 Task: Implement a JavaScript function to calculate the sum of even numbers in an array.
Action: Mouse moved to (12, 46)
Screenshot: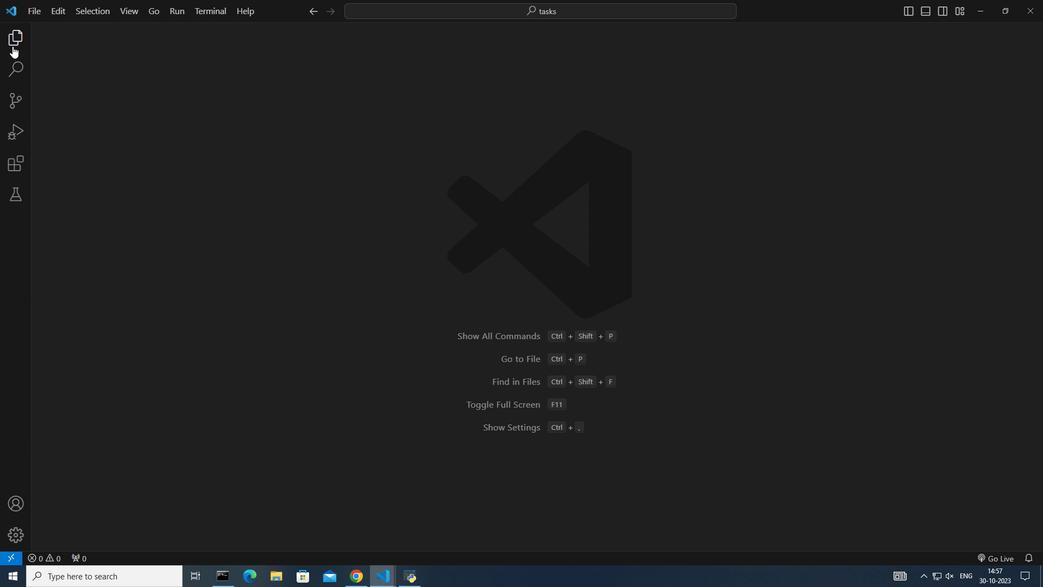 
Action: Mouse pressed left at (12, 46)
Screenshot: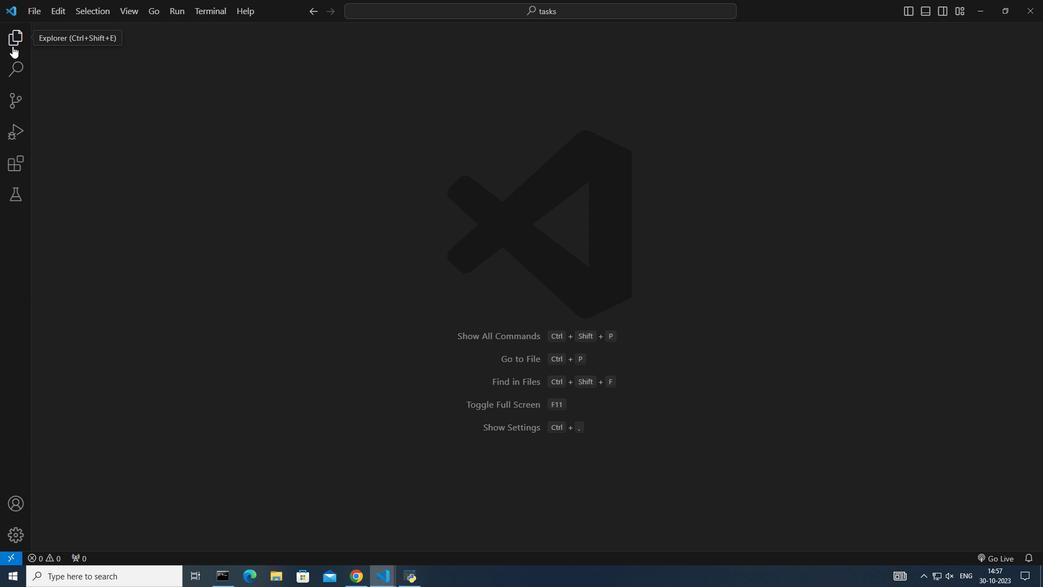 
Action: Mouse moved to (140, 54)
Screenshot: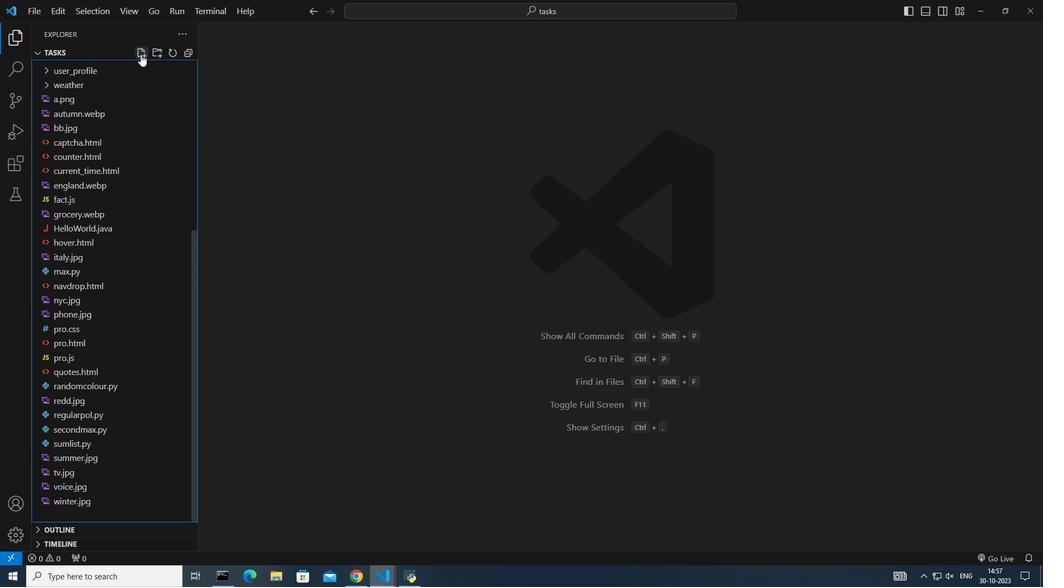
Action: Mouse pressed left at (140, 54)
Screenshot: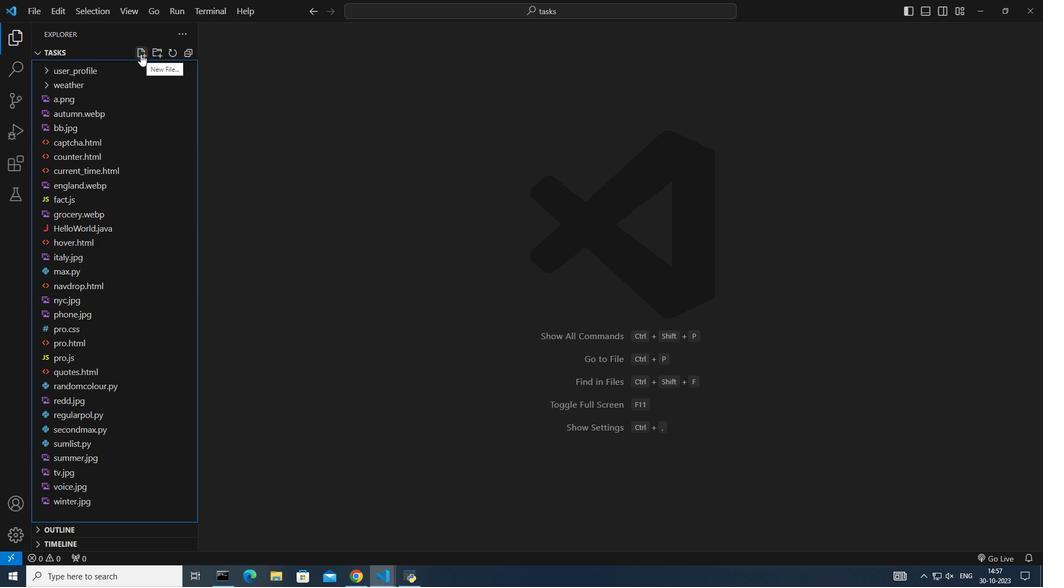
Action: Mouse moved to (131, 46)
Screenshot: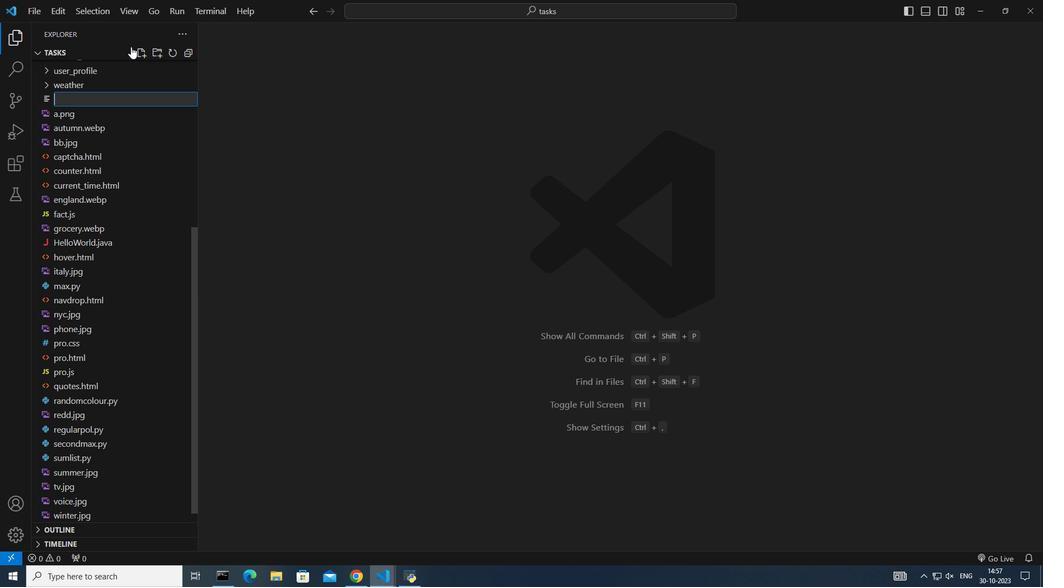 
Action: Key pressed sumeven.js<Key.enter>
Screenshot: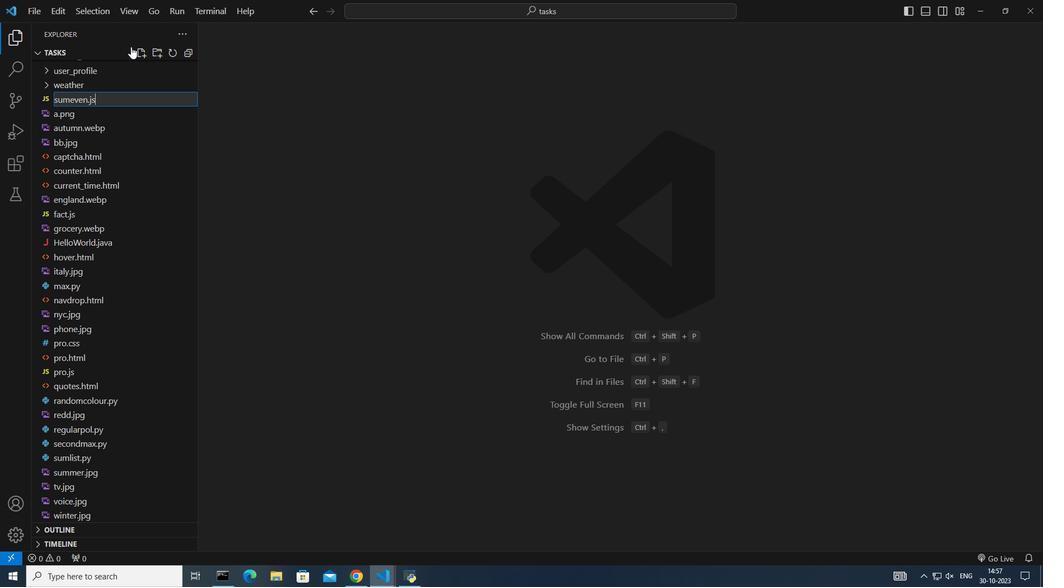 
Action: Mouse moved to (16, 33)
Screenshot: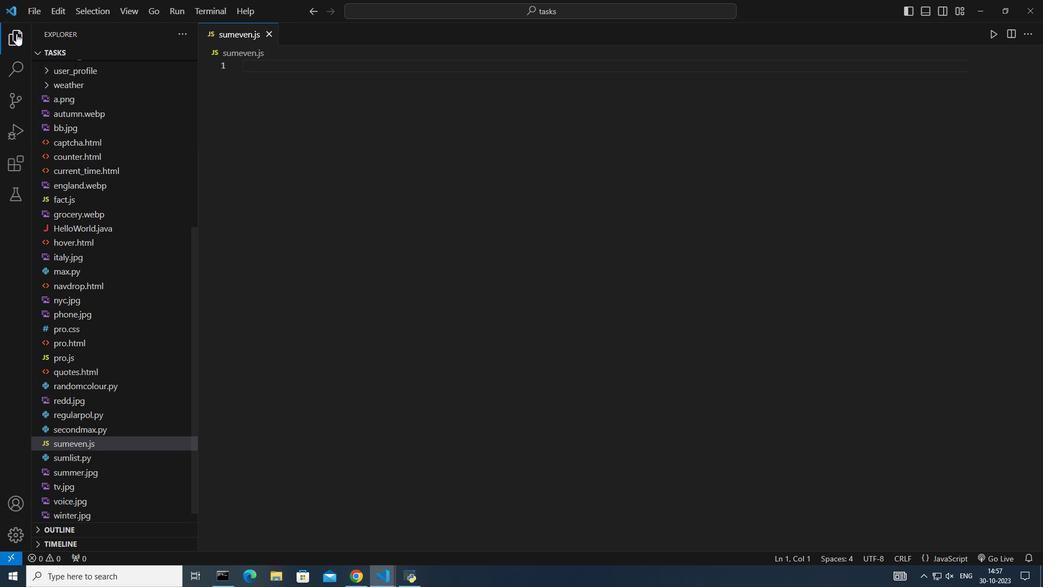 
Action: Mouse pressed left at (16, 33)
Screenshot: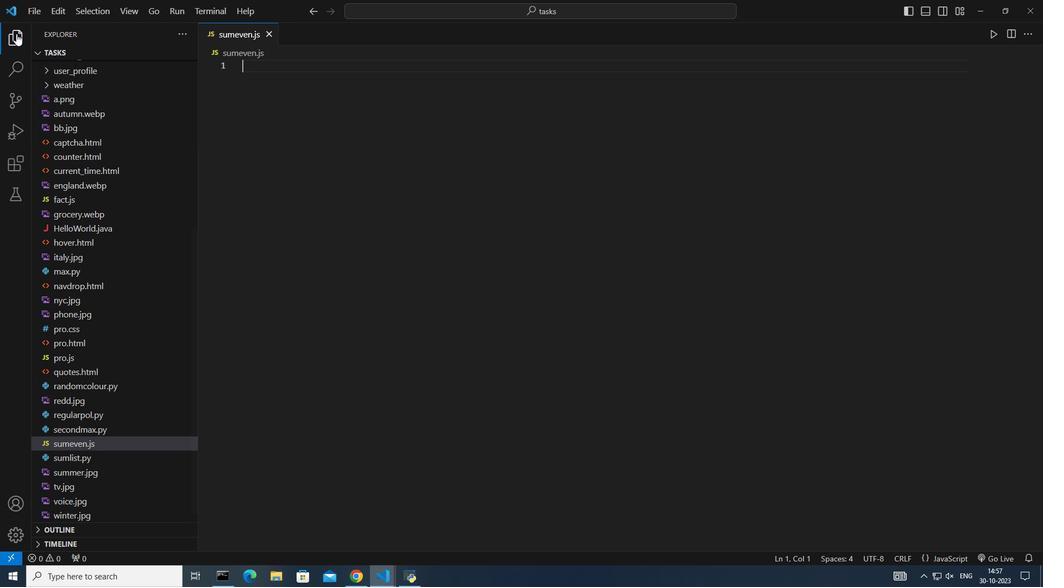 
Action: Mouse moved to (158, 111)
Screenshot: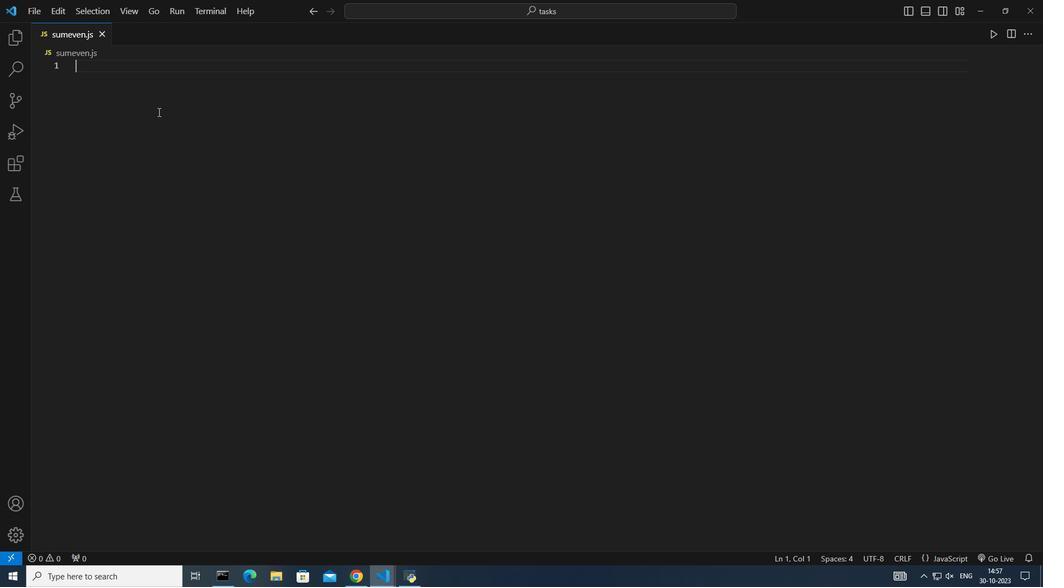
Action: Mouse pressed left at (158, 111)
Screenshot: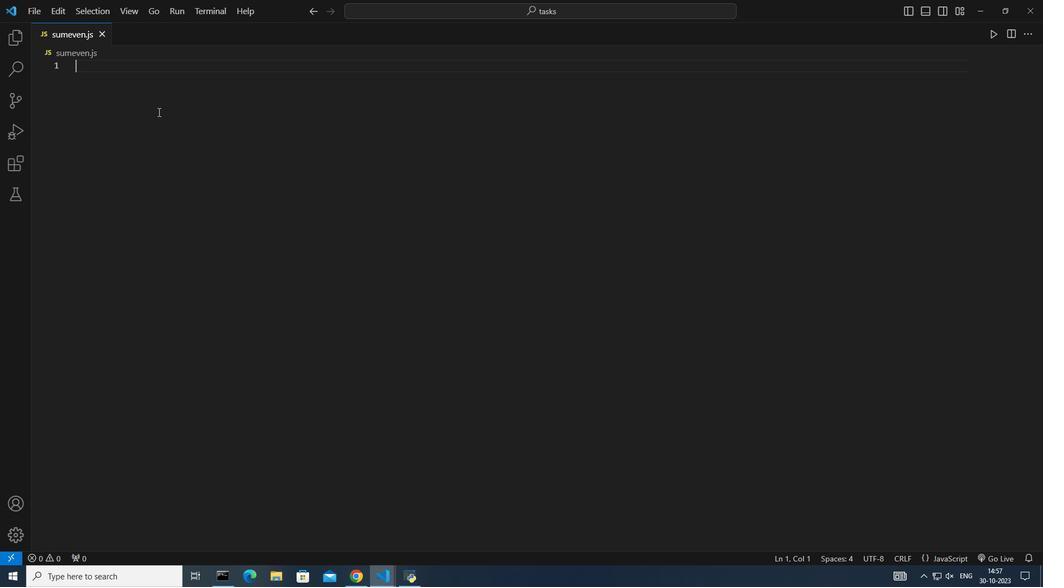 
Action: Mouse moved to (156, 108)
Screenshot: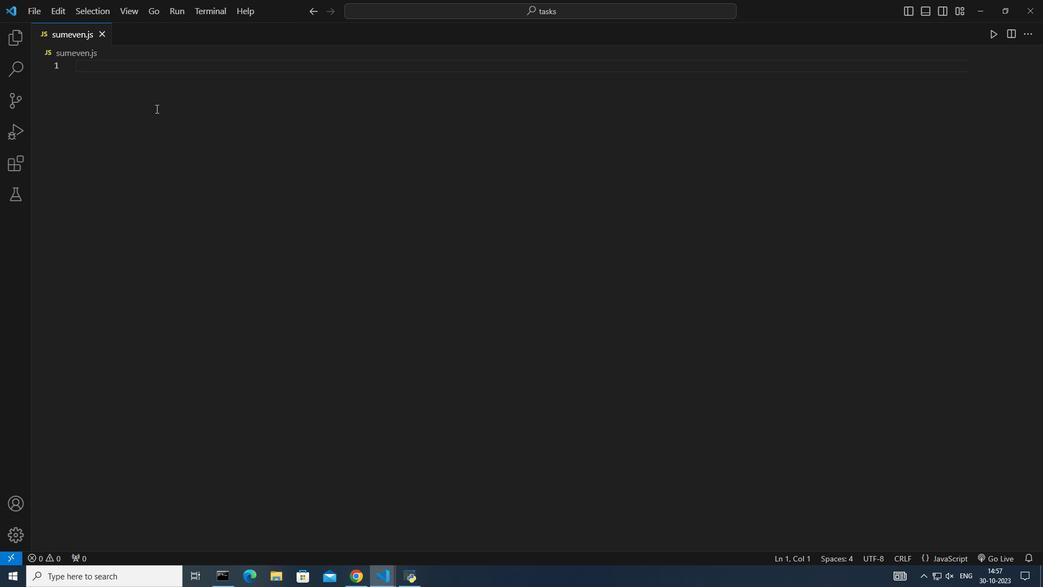 
Action: Key pressed func<Key.enter><Key.space>sum<Key.shift>Of<Key.shift>Even<Key.shift>numb<Key.backspace><Key.backspace><Key.backspace><Key.backspace><Key.shift>Numbers<Key.shift_r>(arr<Key.right><Key.space><Key.shift_r>{<Key.enter>let<Key.space>sum<Key.space>=<Key.space>0;<Key.enter>for<Key.space><Key.shift_r>(let<Key.space>i<Key.space>=<Key.space>0;<Key.space>i<Key.shift_r><Key.space><Key.shift_r><<Key.space>arr.length;<Key.space>i<Key.shift_r>++<Key.right><Key.space><Key.shift_r>{<Key.enter>if<Key.space><Key.shift_r>(arr[i<Key.right><Key.space><Key.shift>%<Key.space>2<Key.space>===<Key.space>0<Key.right><Key.space><Key.shift_r>{<Key.enter>sum<Key.shift_r>+=<Key.backspace><Key.backspace><Key.space><Key.shift_r>+=<Key.space>arr[i<Key.right>;<Key.down><Key.down><Key.enter>return<Key.space>sum;
Screenshot: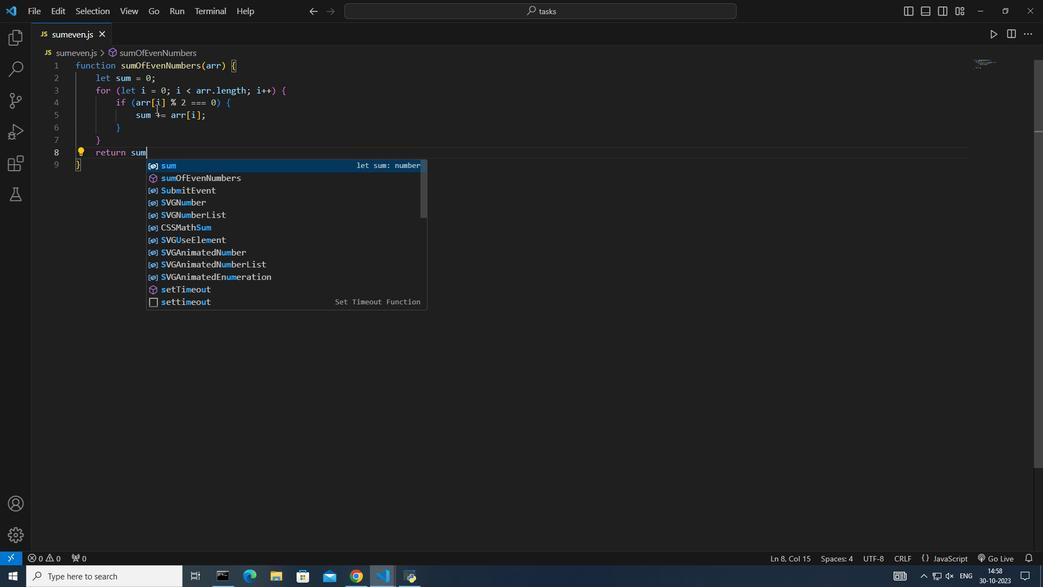 
Action: Mouse moved to (315, 233)
Screenshot: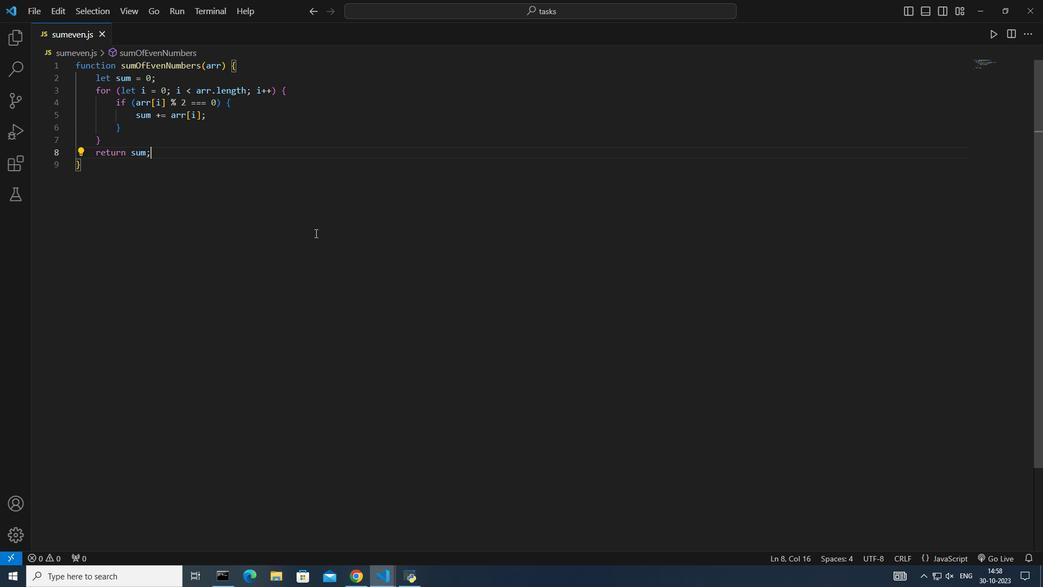 
Action: Key pressed <Key.down><Key.enter><Key.enter>const<Key.space>numbers<Key.shift>A<Key.enter><Key.backspace>rray<Key.space>=<Key.space>[1,2,3,4,5,6,7,8,9,10<Key.shift><Key.alt_l>F<Key.right>;<Key.enter>const<Key.space>result<Key.space>=<Key.space>sum<Key.shift>Of<Key.shift>Even<Key.shift>Numbers<Key.shift_r>(numbers<Key.shift>Array<Key.enter><Key.right>;<Key.enter>console.log<Key.shift_r>("<Key.shift>The<Key.space>sum<Key.space>of<Key.space>even<Key.space>numbers<Key.space>in<Key.space>the<Key.space>array<Key.space>is<Key.shift_r>:<Key.space><Key.right>,<Key.space>result<Key.esc><Key.right>;
Screenshot: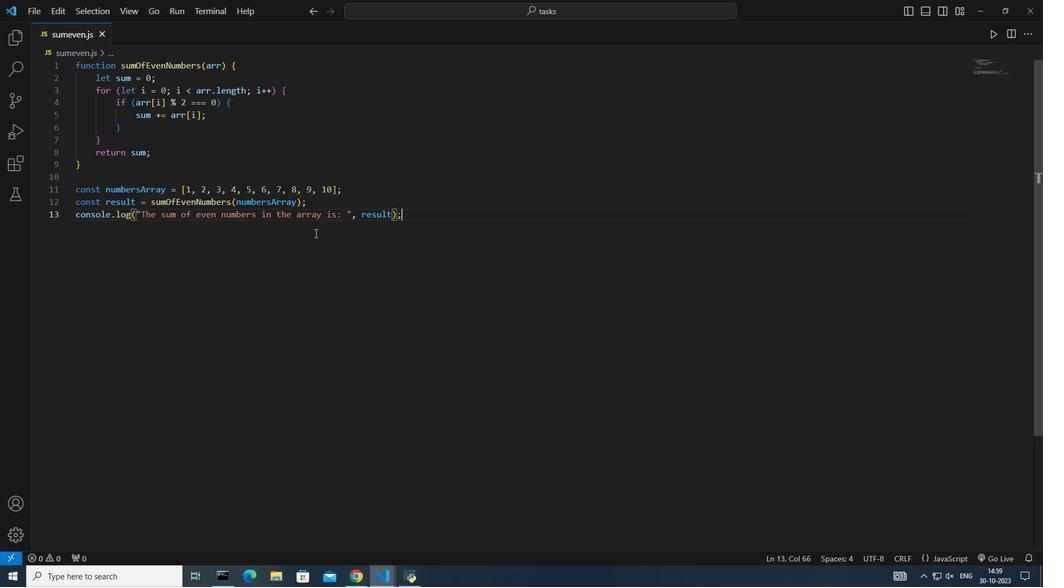 
Action: Mouse moved to (471, 147)
Screenshot: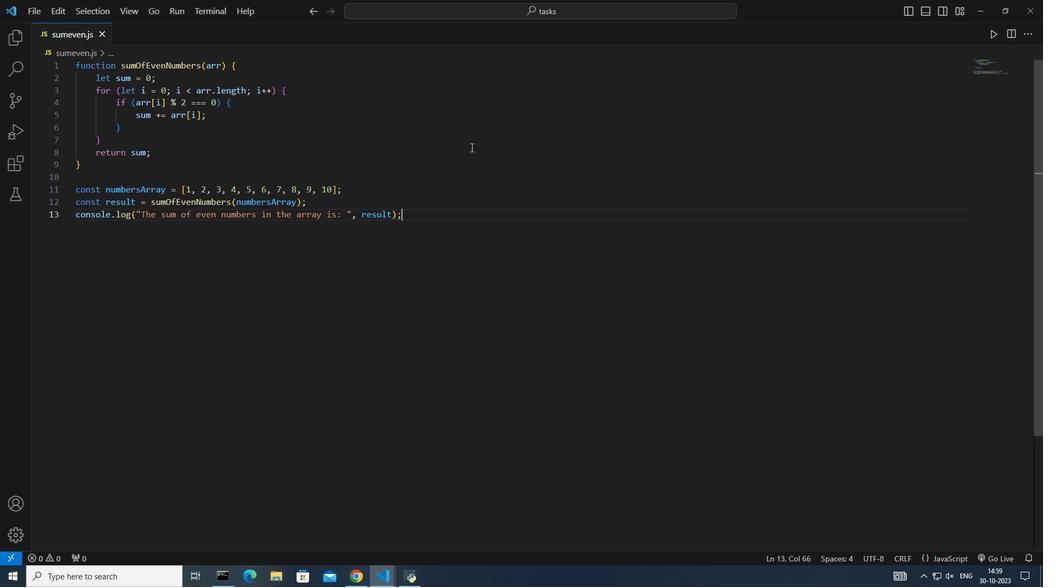 
Action: Mouse pressed right at (471, 147)
Screenshot: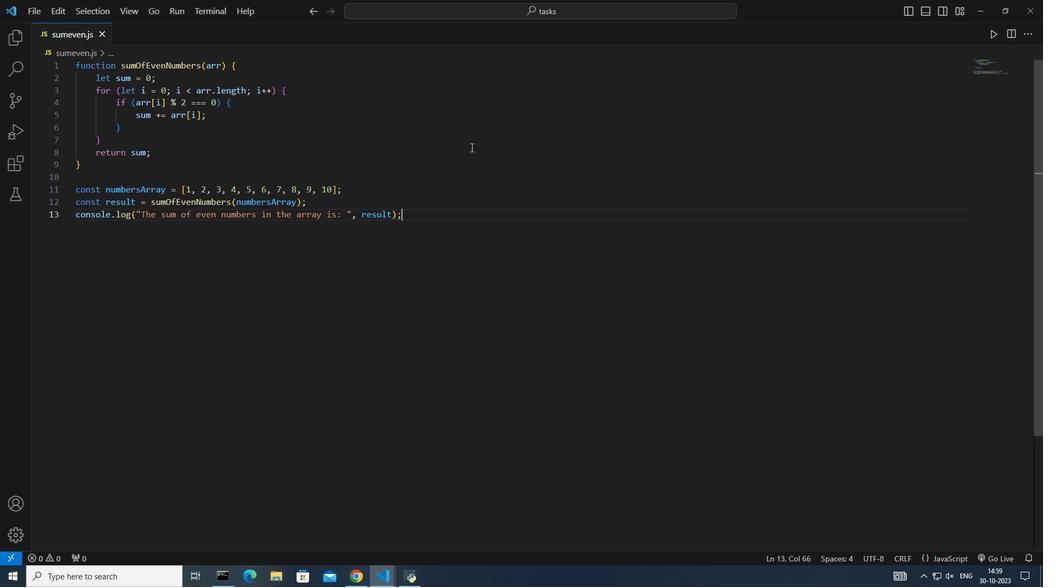 
Action: Mouse moved to (484, 158)
Screenshot: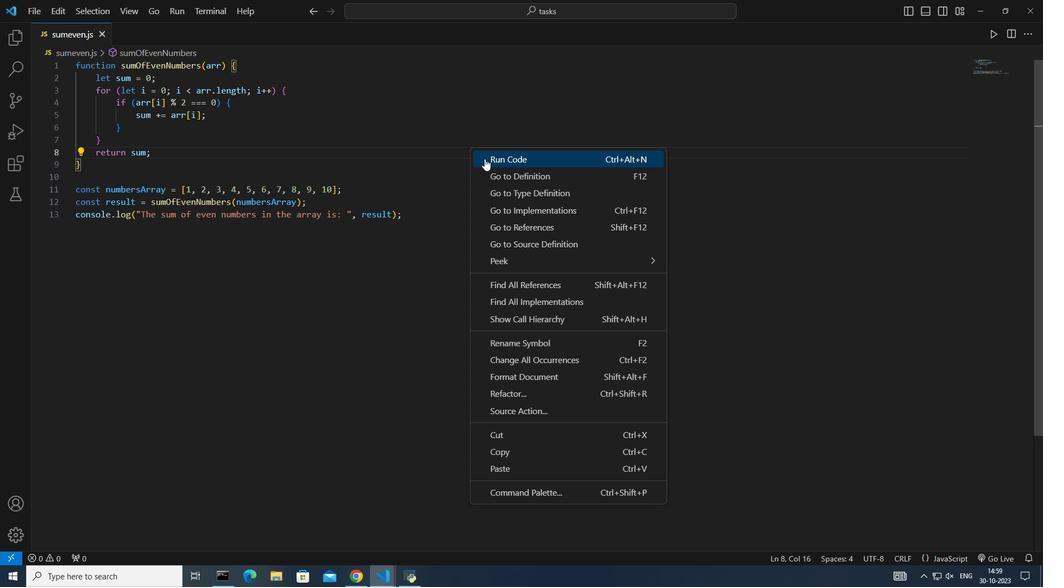 
Action: Mouse pressed left at (484, 158)
Screenshot: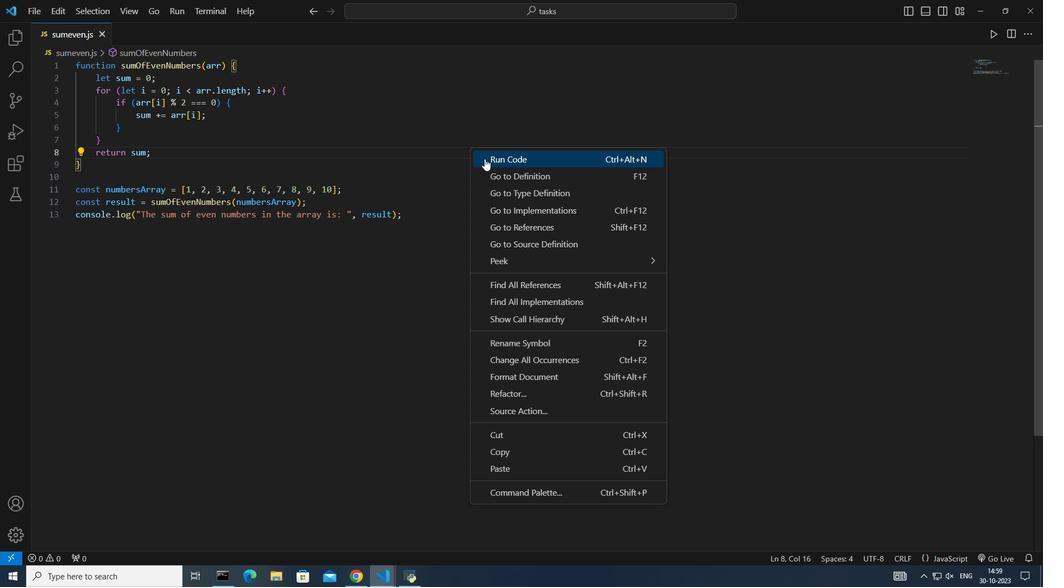 
Action: Mouse moved to (268, 305)
Screenshot: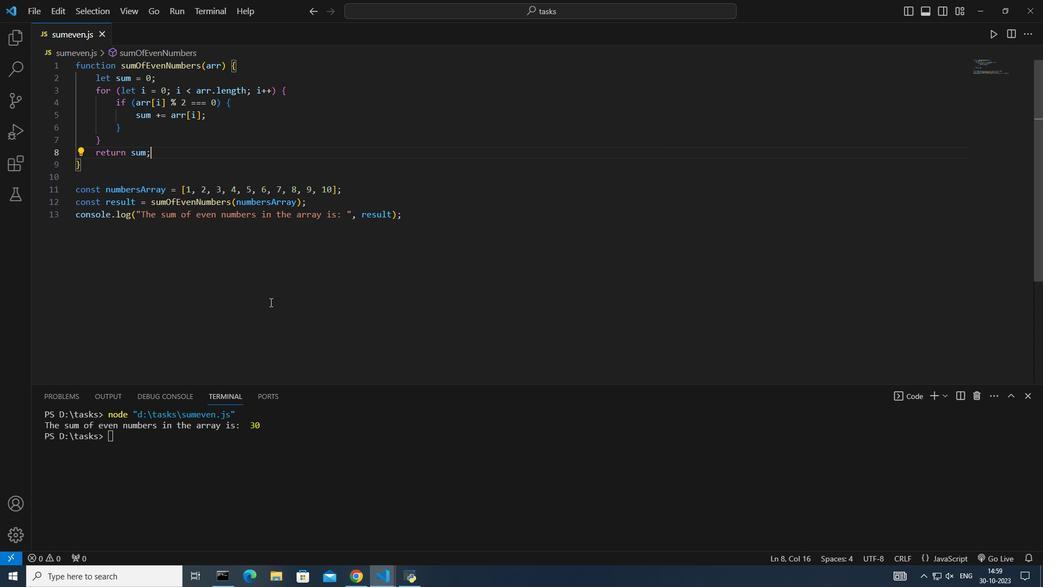 
